 Task: Select the criteria, the date is before to in the "past year".
Action: Mouse moved to (214, 100)
Screenshot: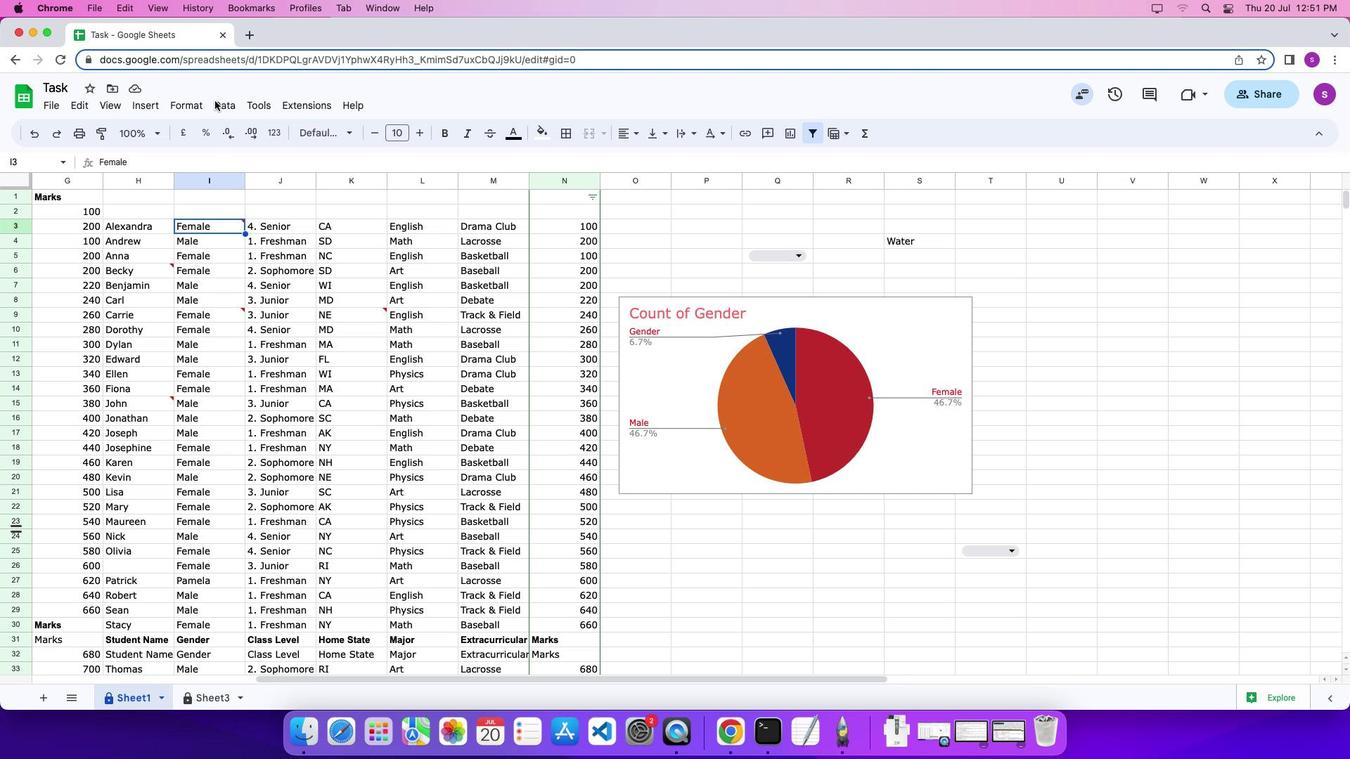 
Action: Mouse pressed left at (214, 100)
Screenshot: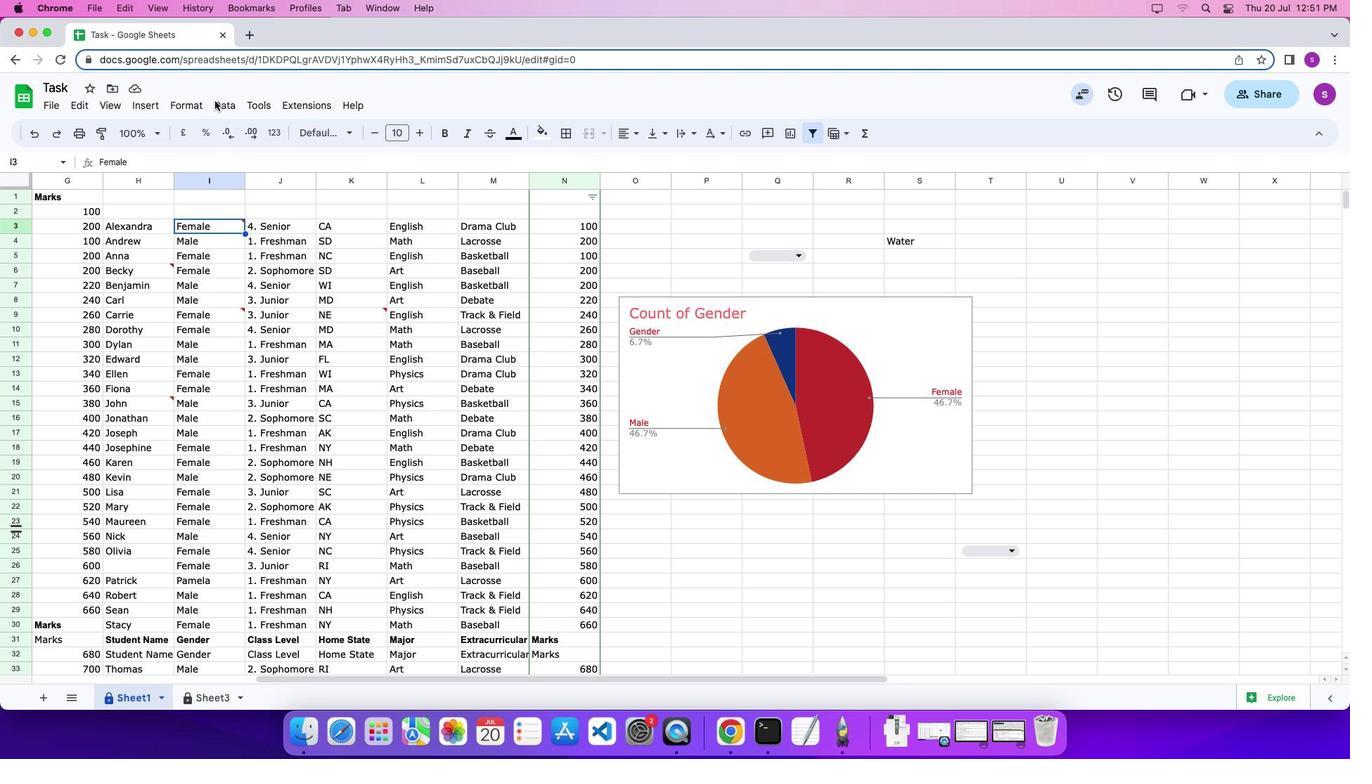 
Action: Mouse moved to (220, 103)
Screenshot: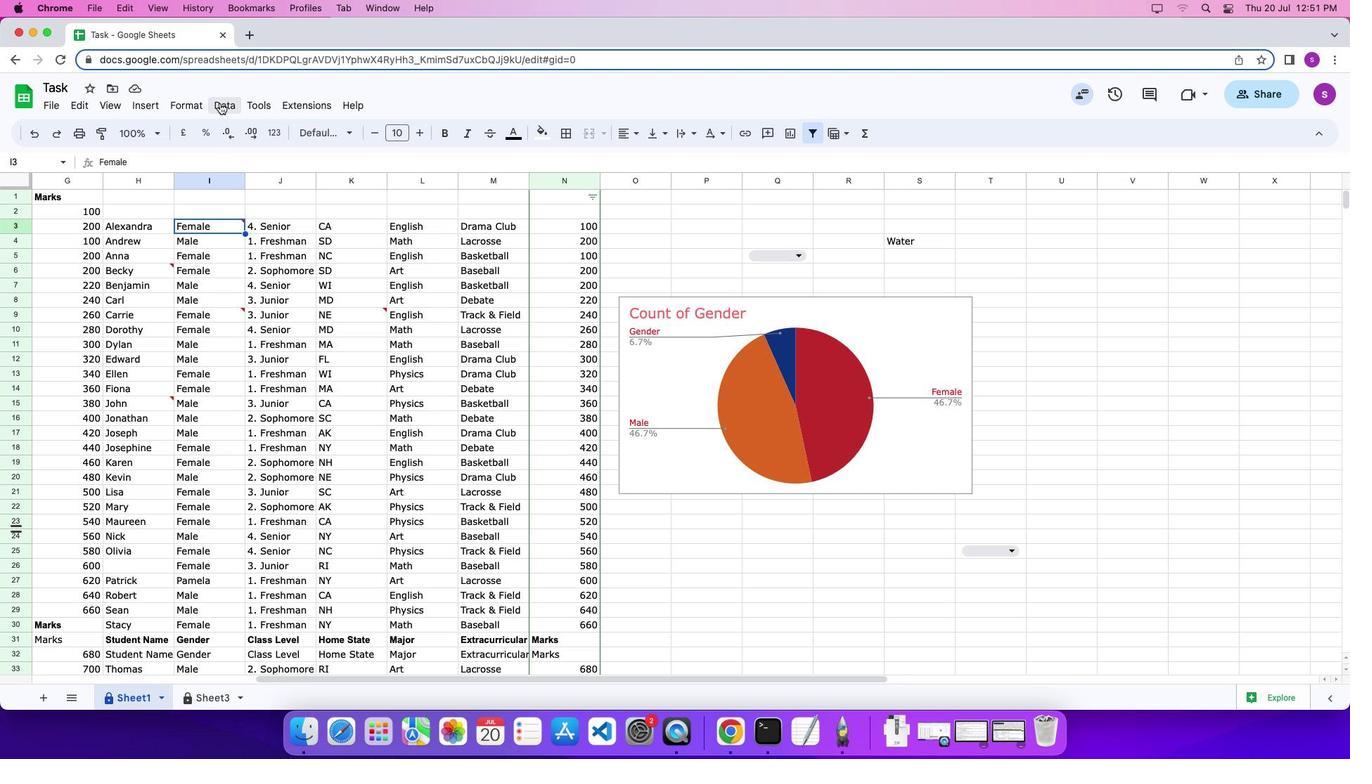 
Action: Mouse pressed left at (220, 103)
Screenshot: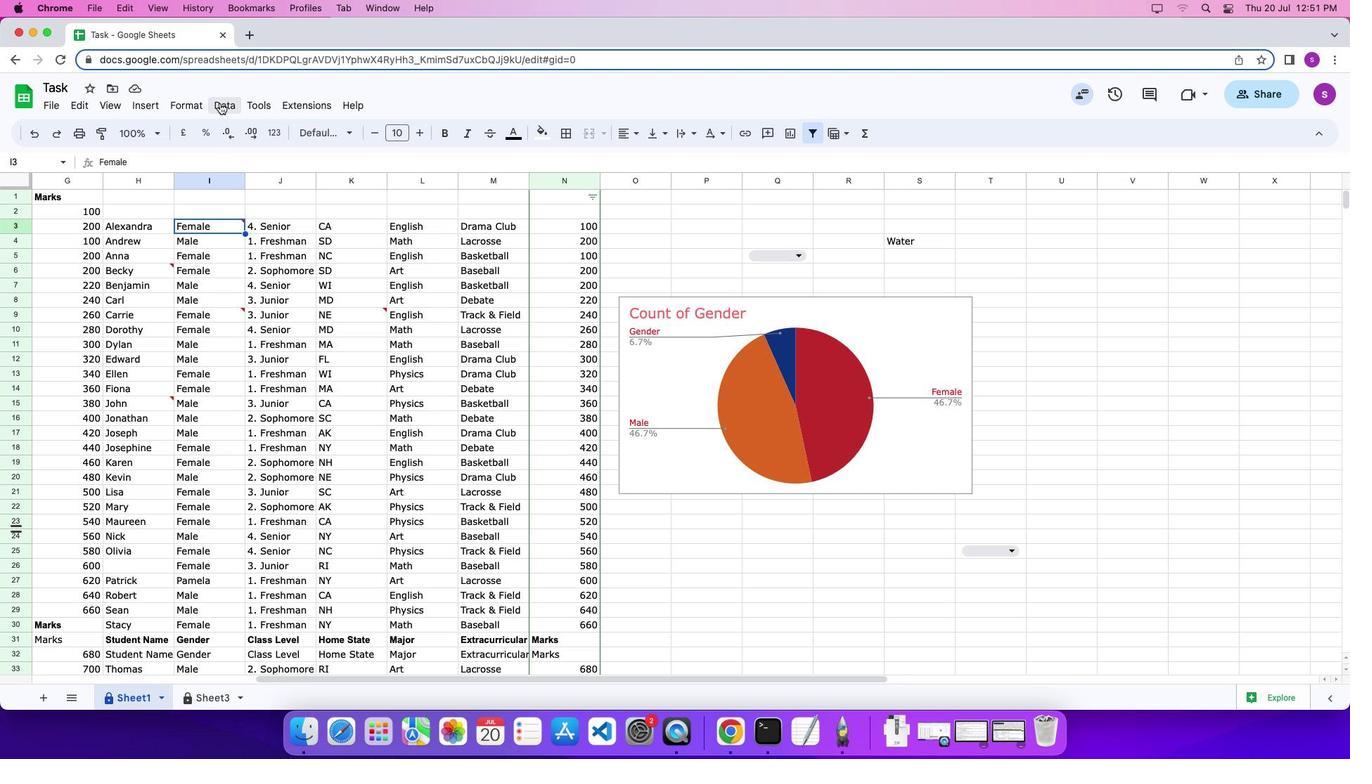
Action: Mouse moved to (253, 396)
Screenshot: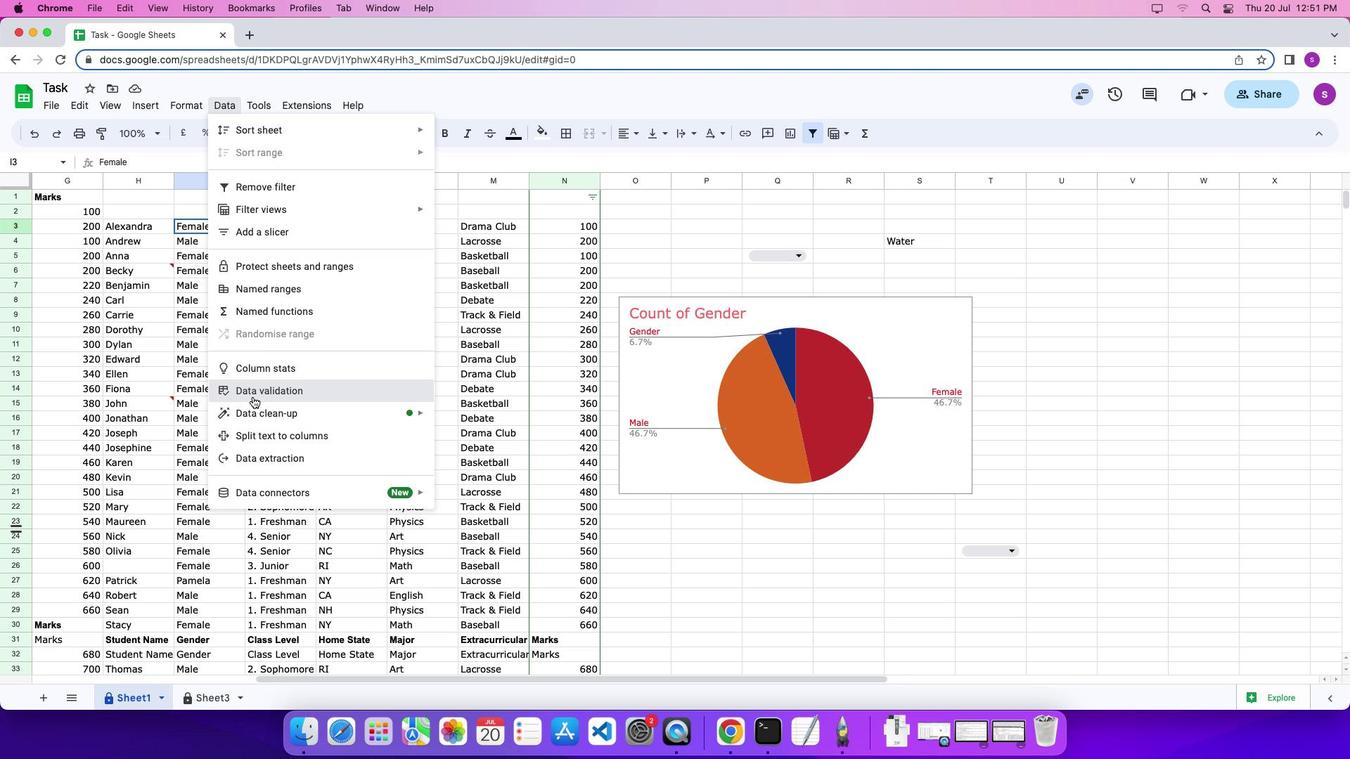 
Action: Mouse pressed left at (253, 396)
Screenshot: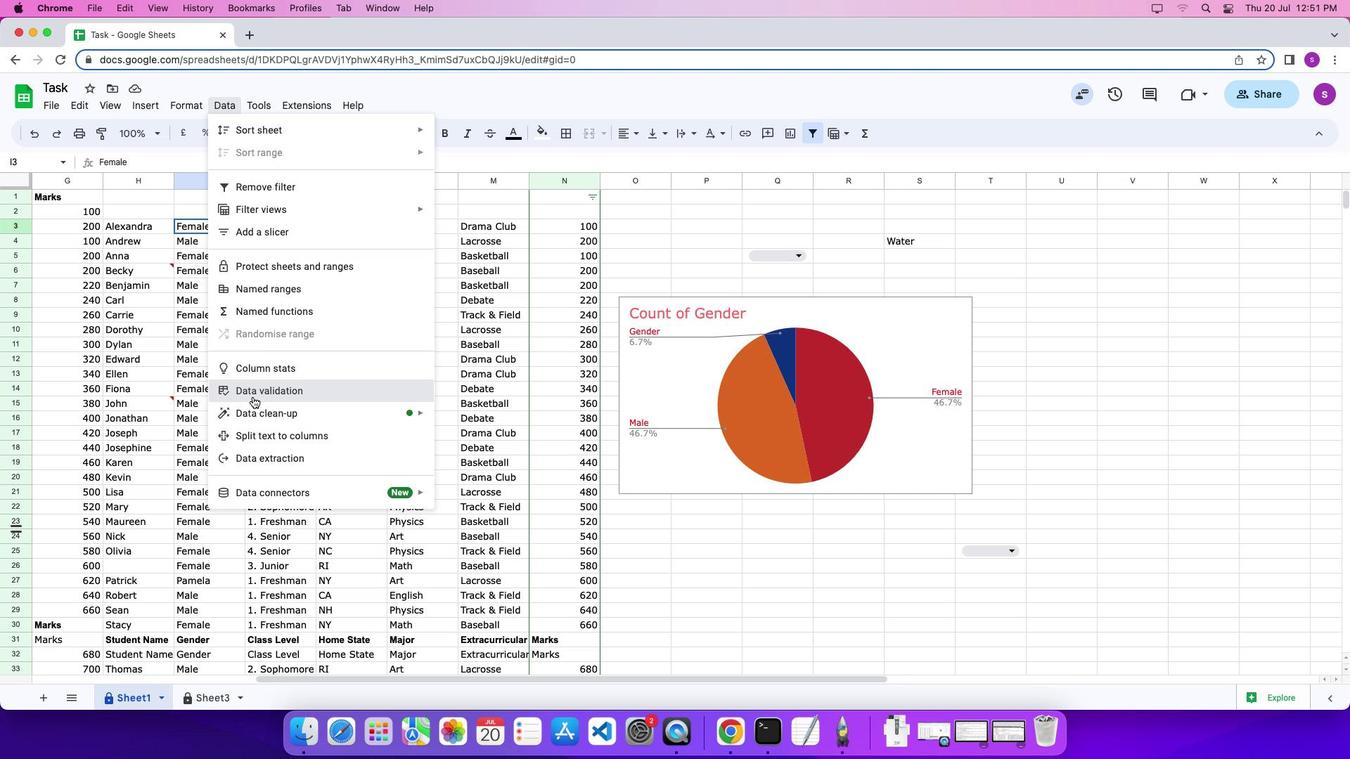 
Action: Mouse moved to (1275, 636)
Screenshot: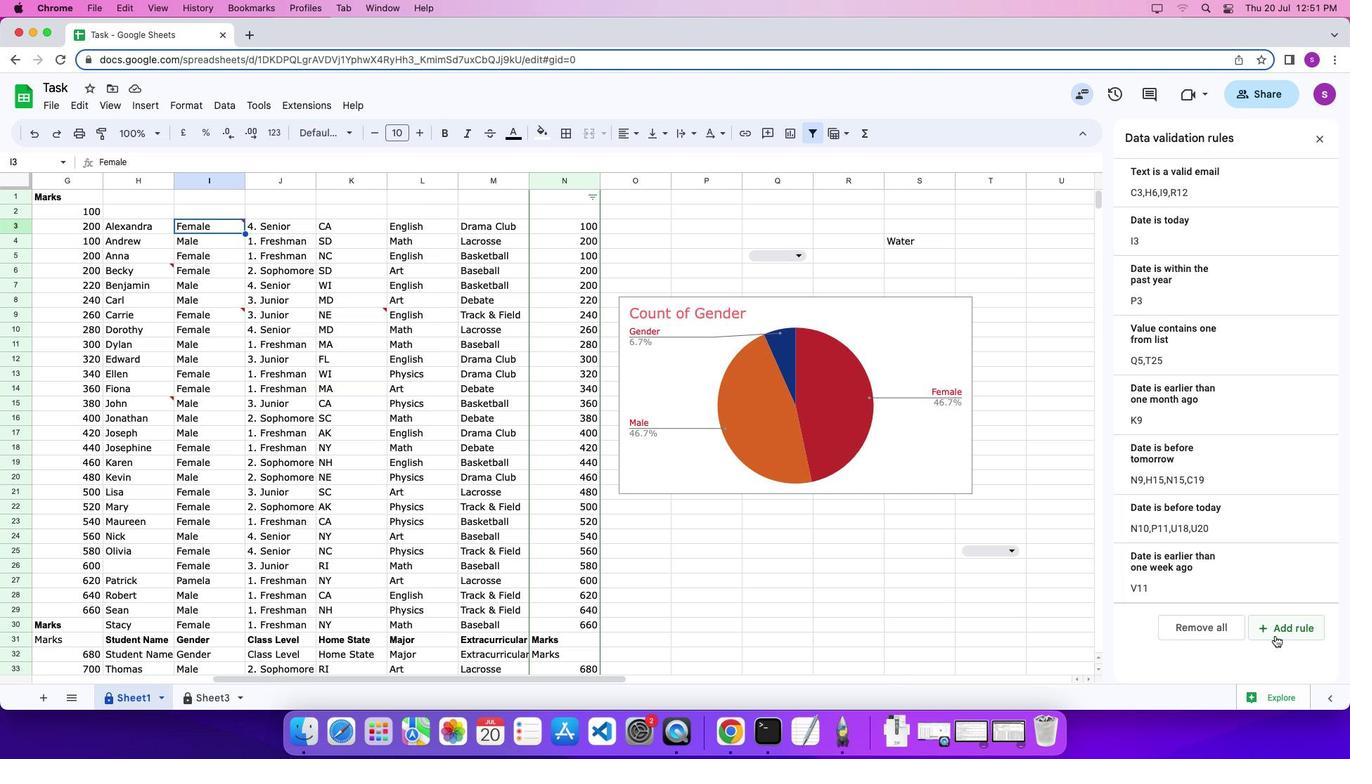 
Action: Mouse pressed left at (1275, 636)
Screenshot: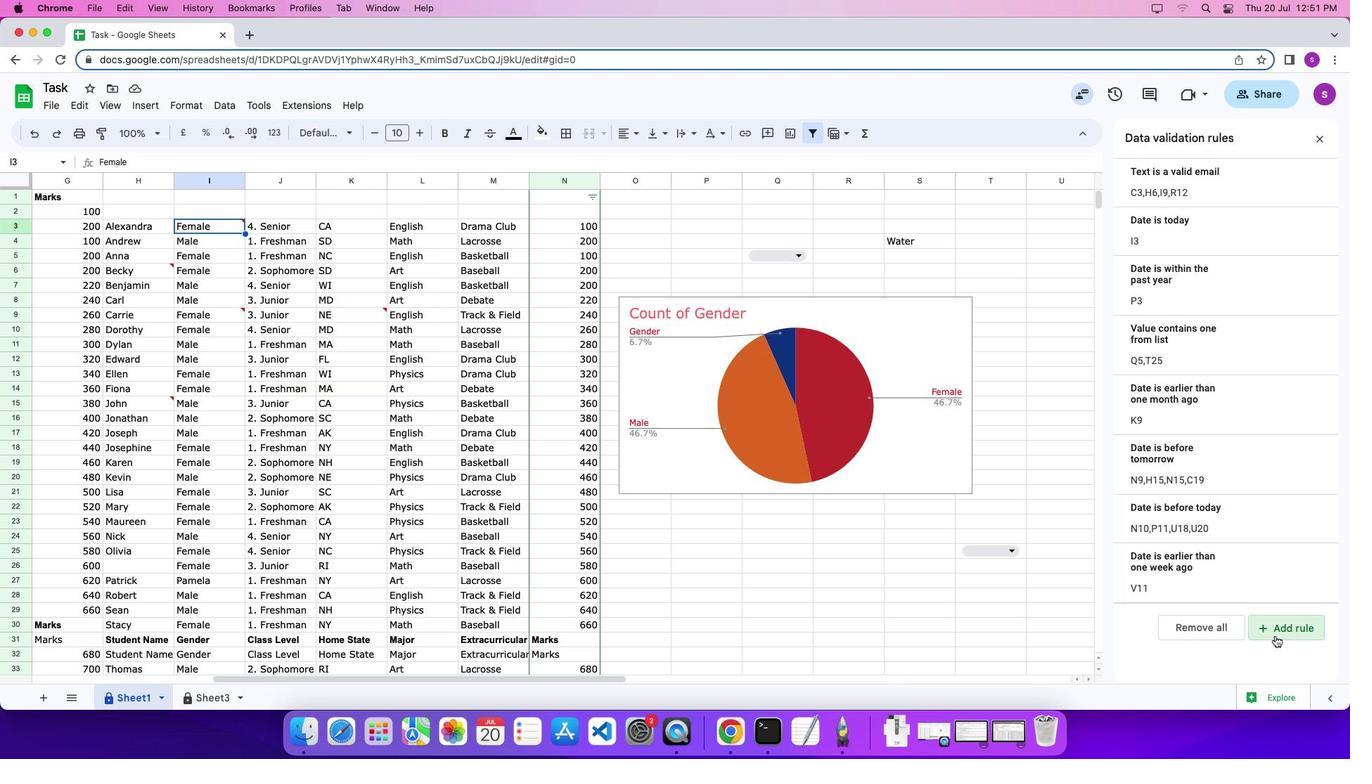 
Action: Mouse moved to (1182, 261)
Screenshot: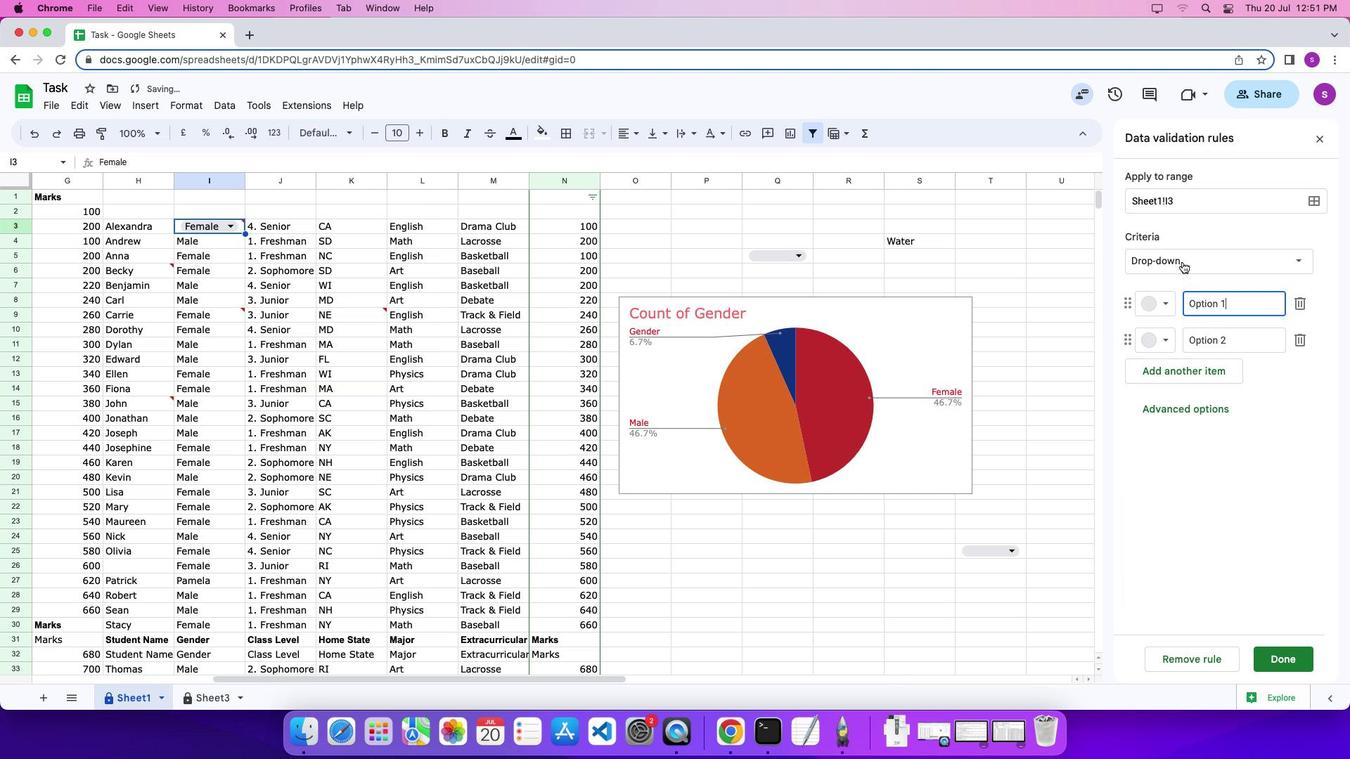 
Action: Mouse pressed left at (1182, 261)
Screenshot: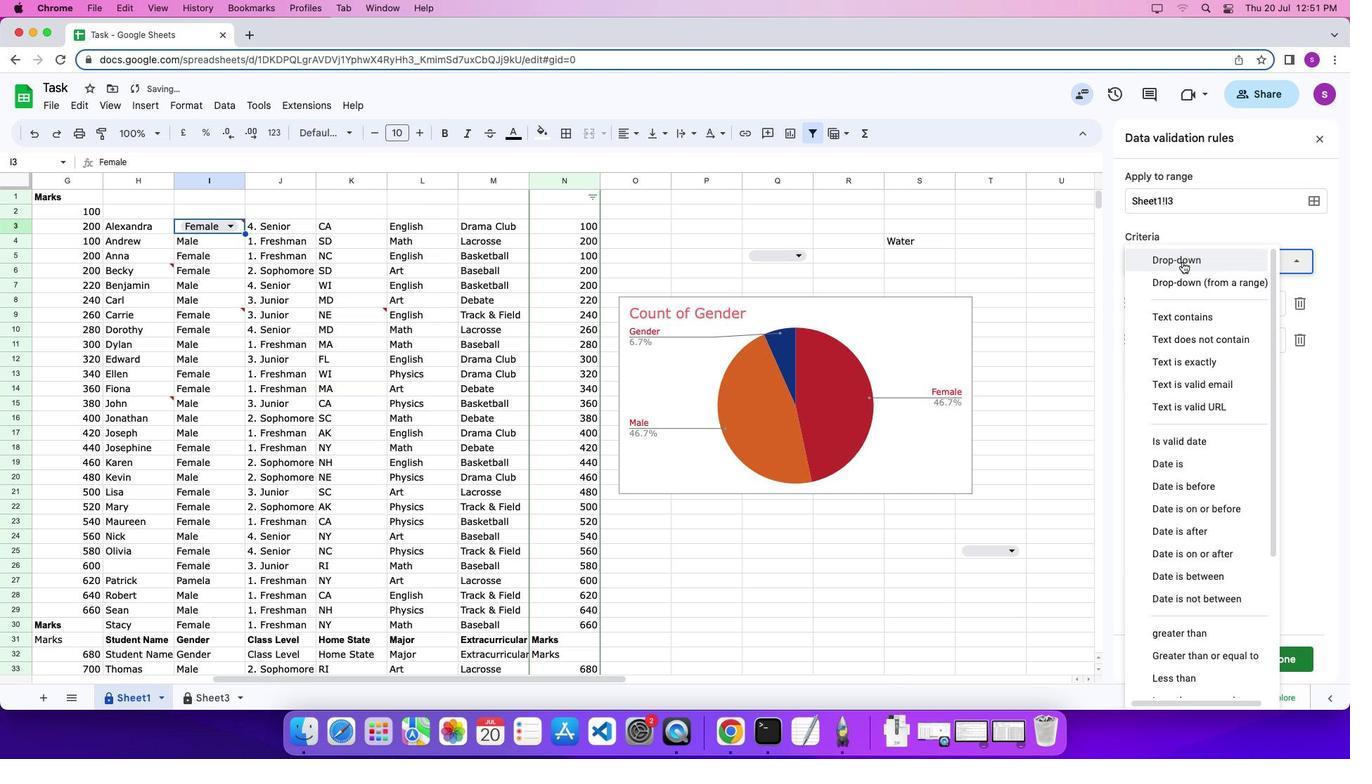 
Action: Mouse moved to (1217, 481)
Screenshot: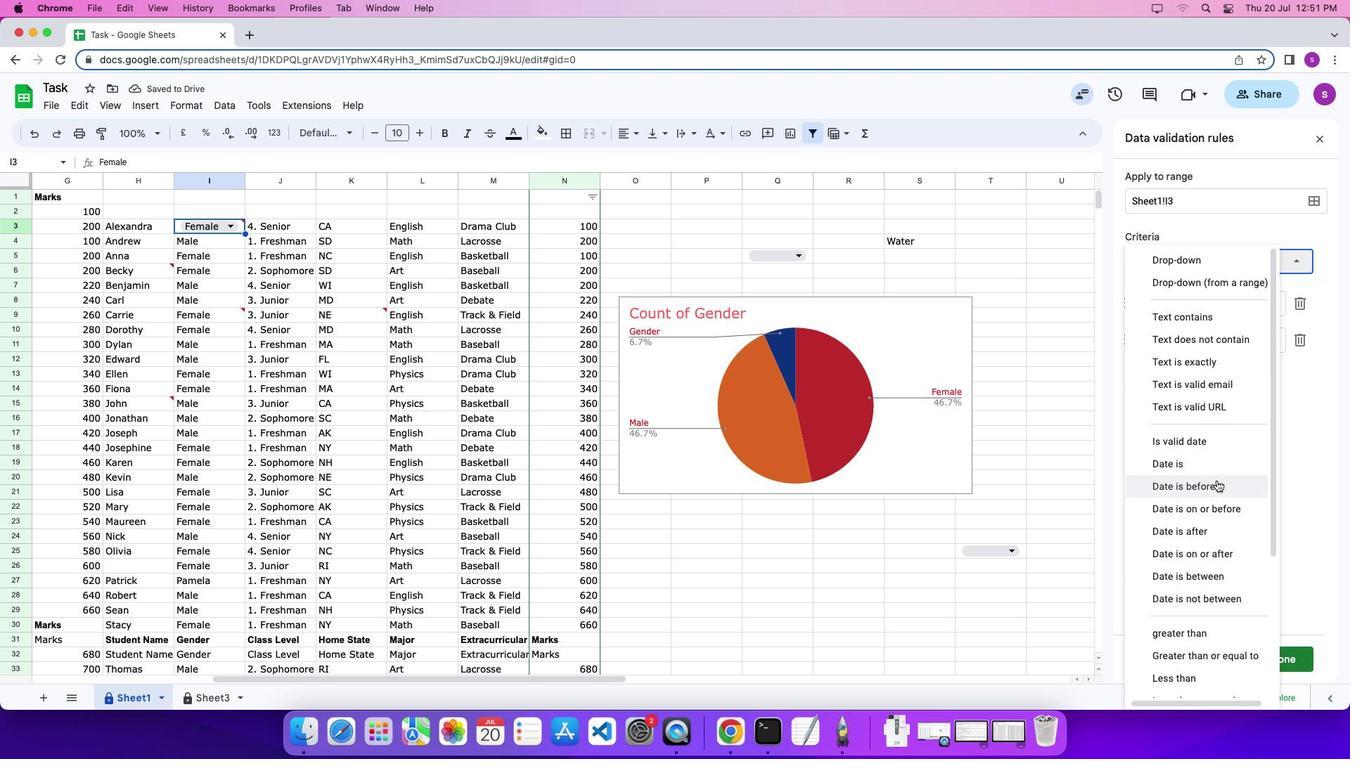 
Action: Mouse pressed left at (1217, 481)
Screenshot: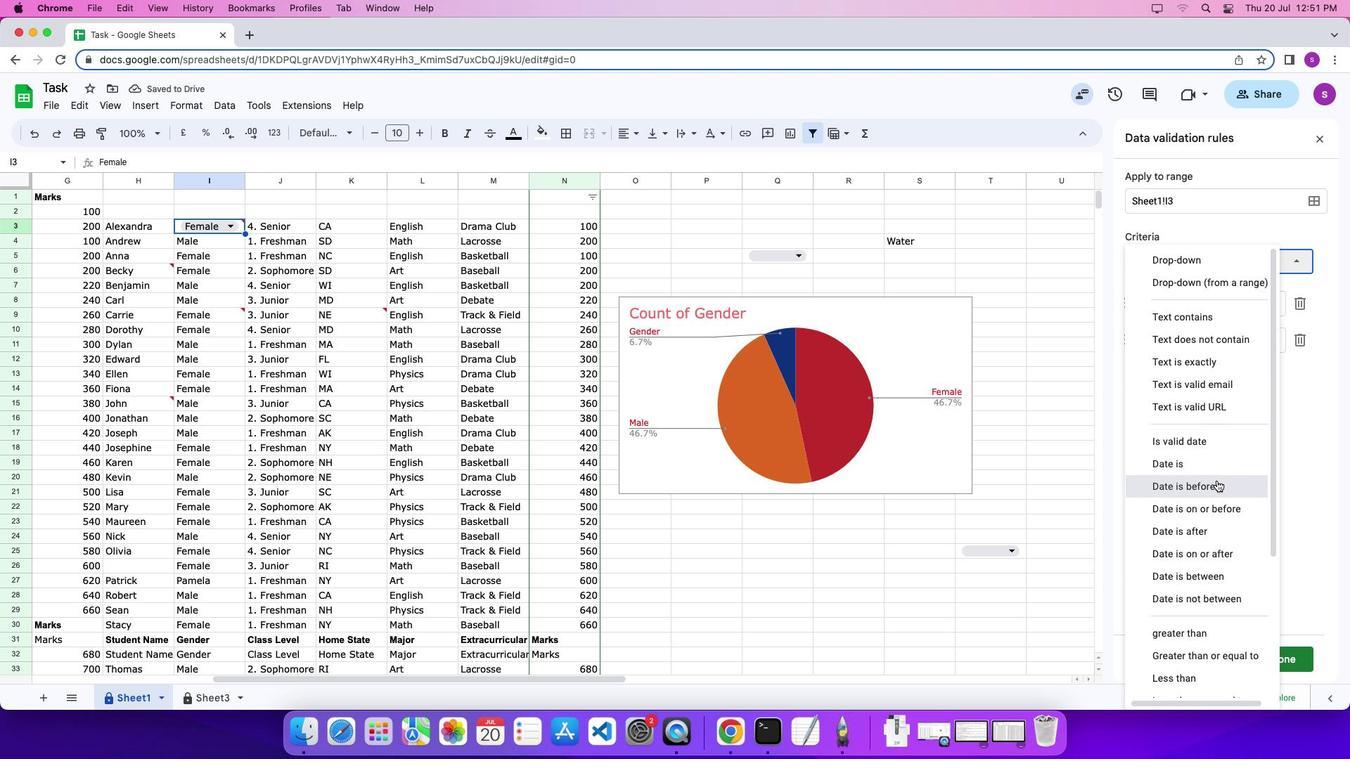 
Action: Mouse moved to (1220, 293)
Screenshot: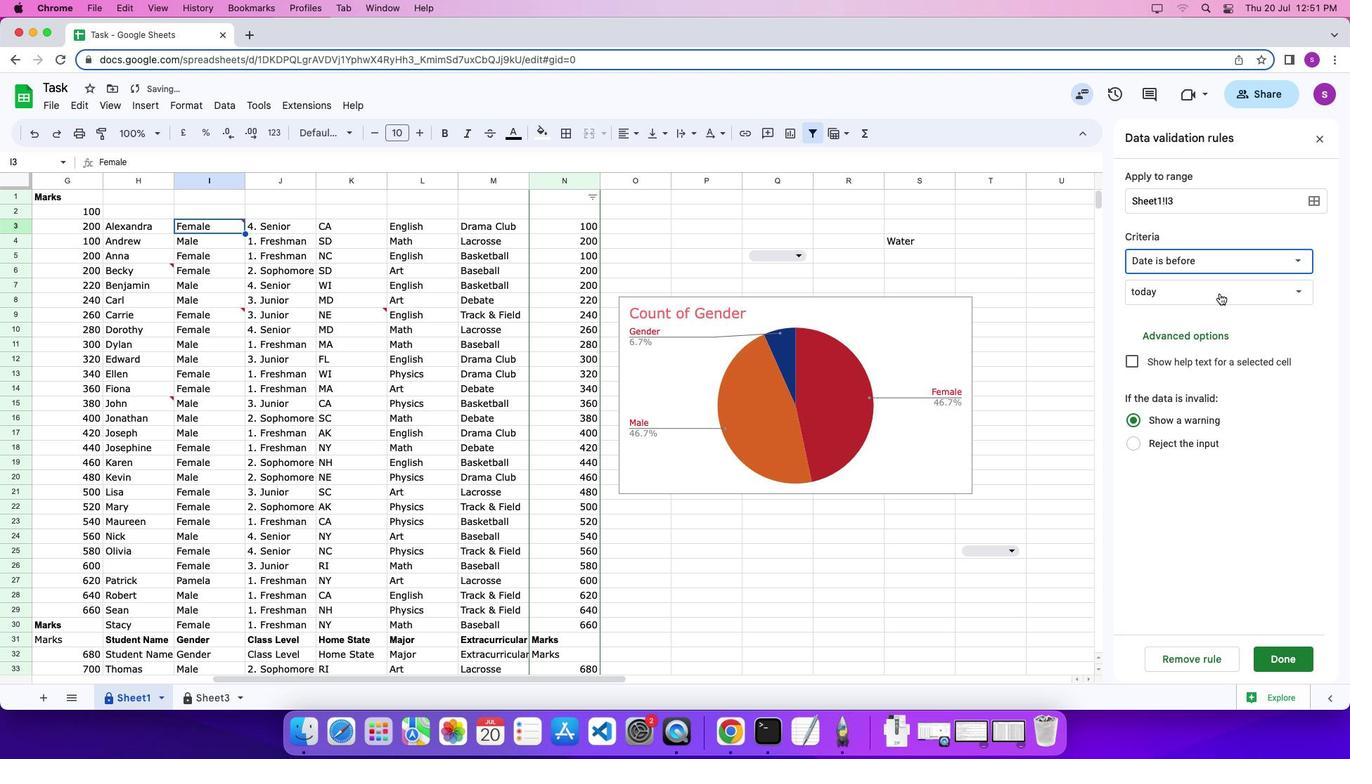 
Action: Mouse pressed left at (1220, 293)
Screenshot: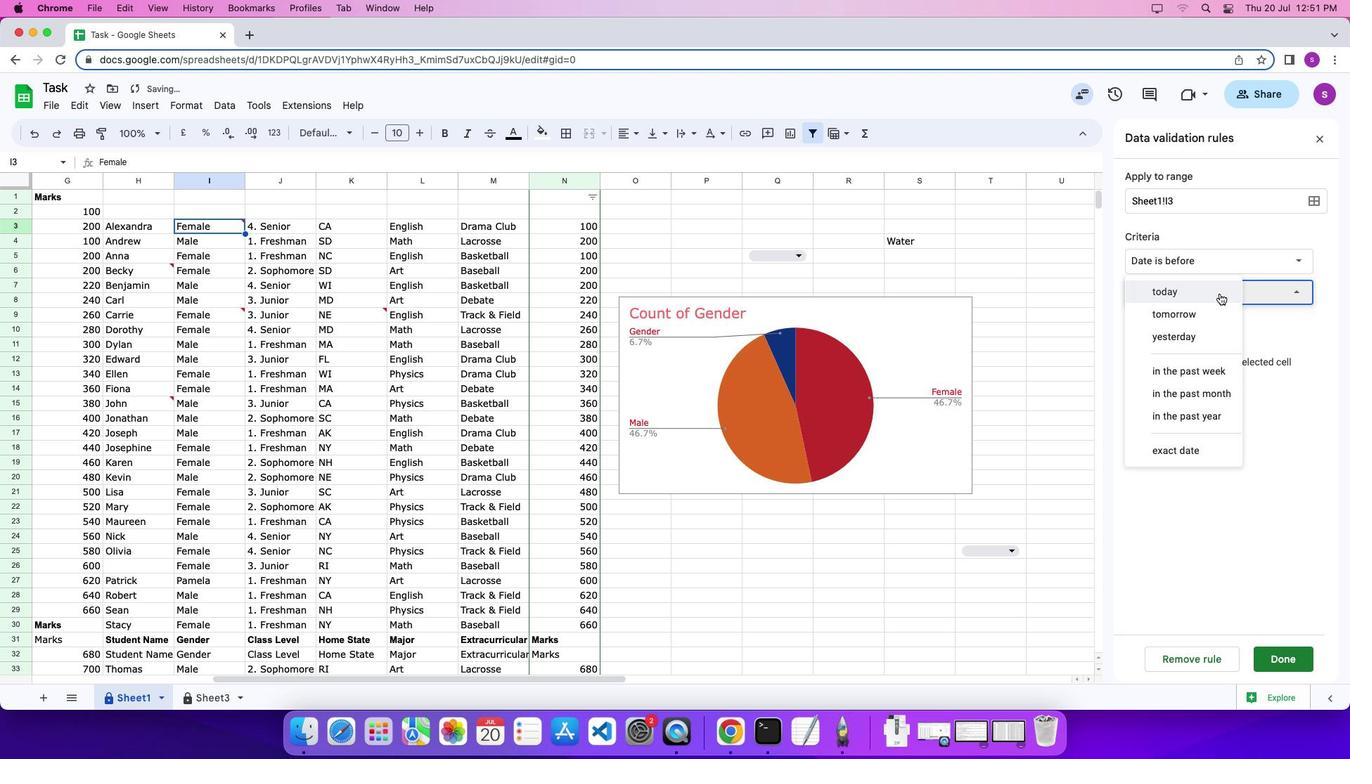 
Action: Mouse moved to (1218, 407)
Screenshot: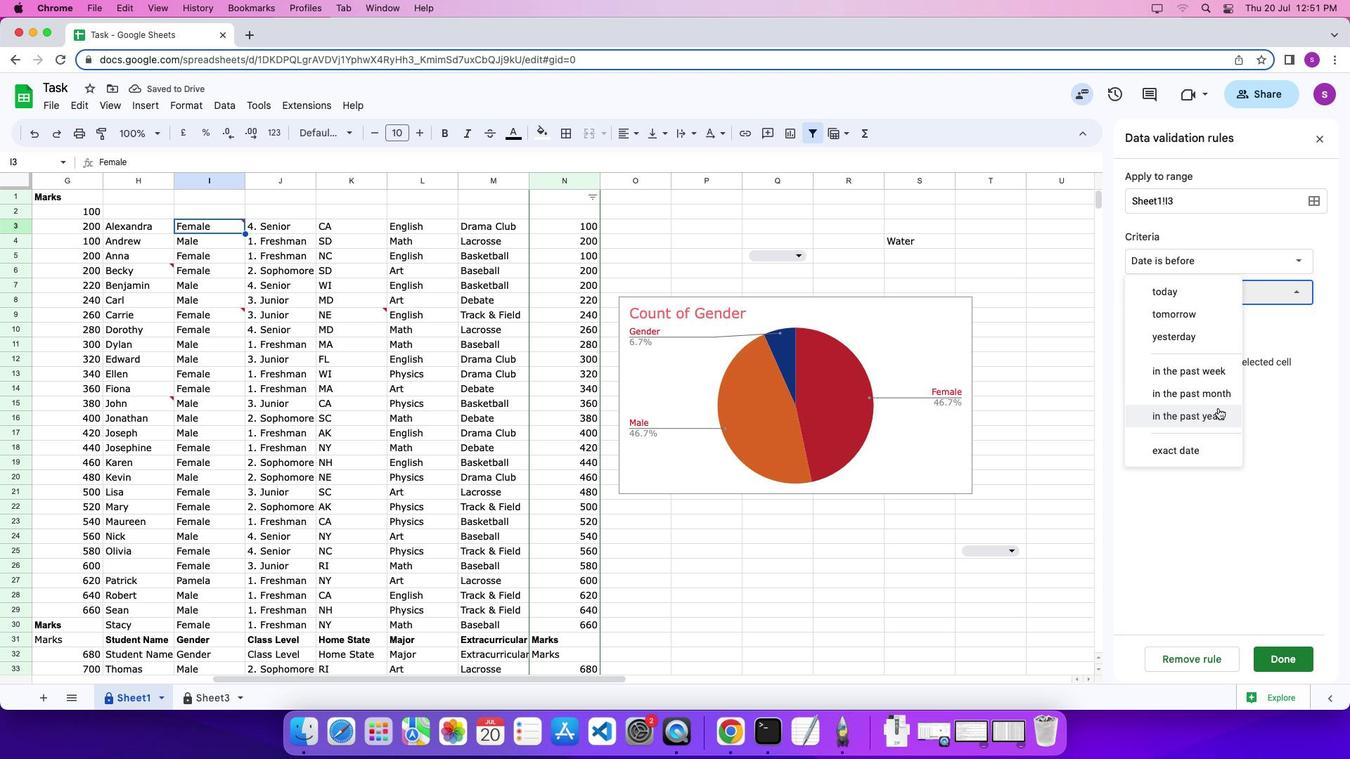 
Action: Mouse pressed left at (1218, 407)
Screenshot: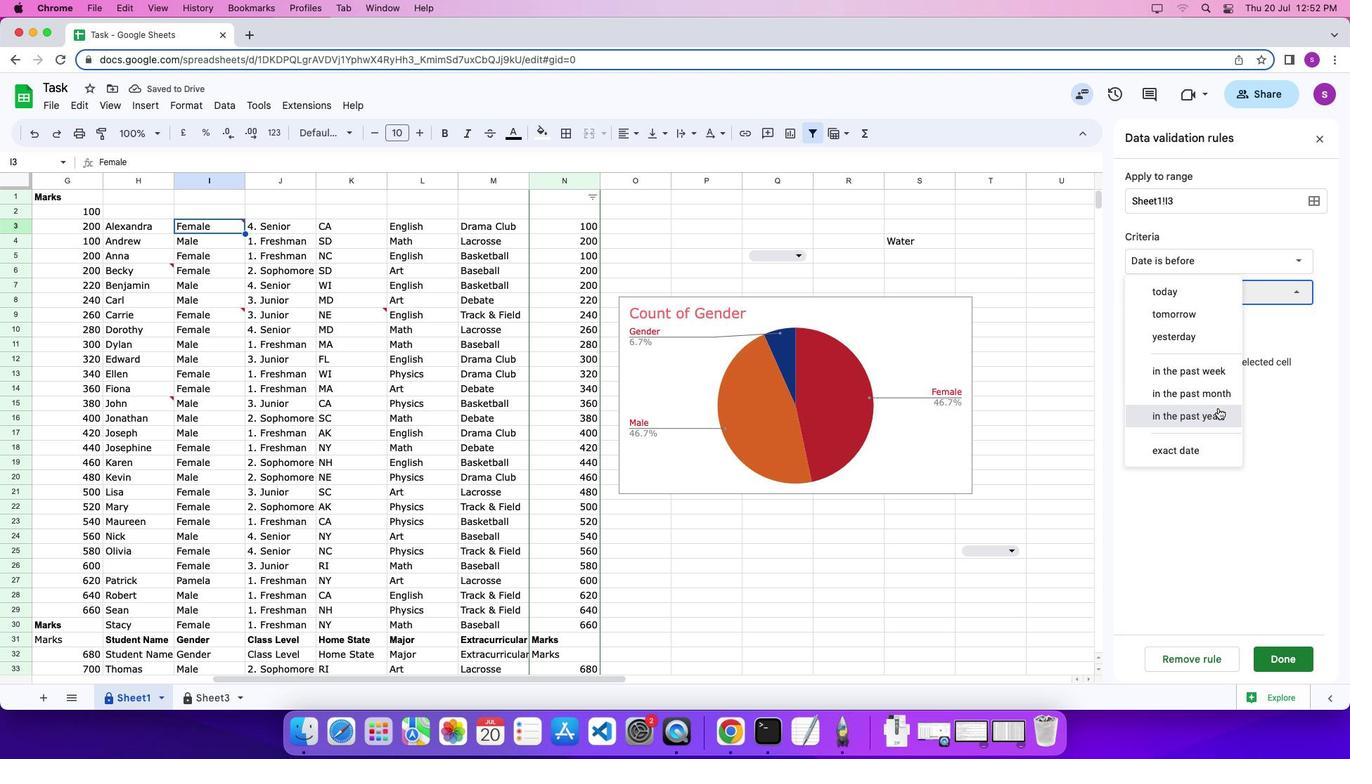 
Action: Mouse moved to (1278, 652)
Screenshot: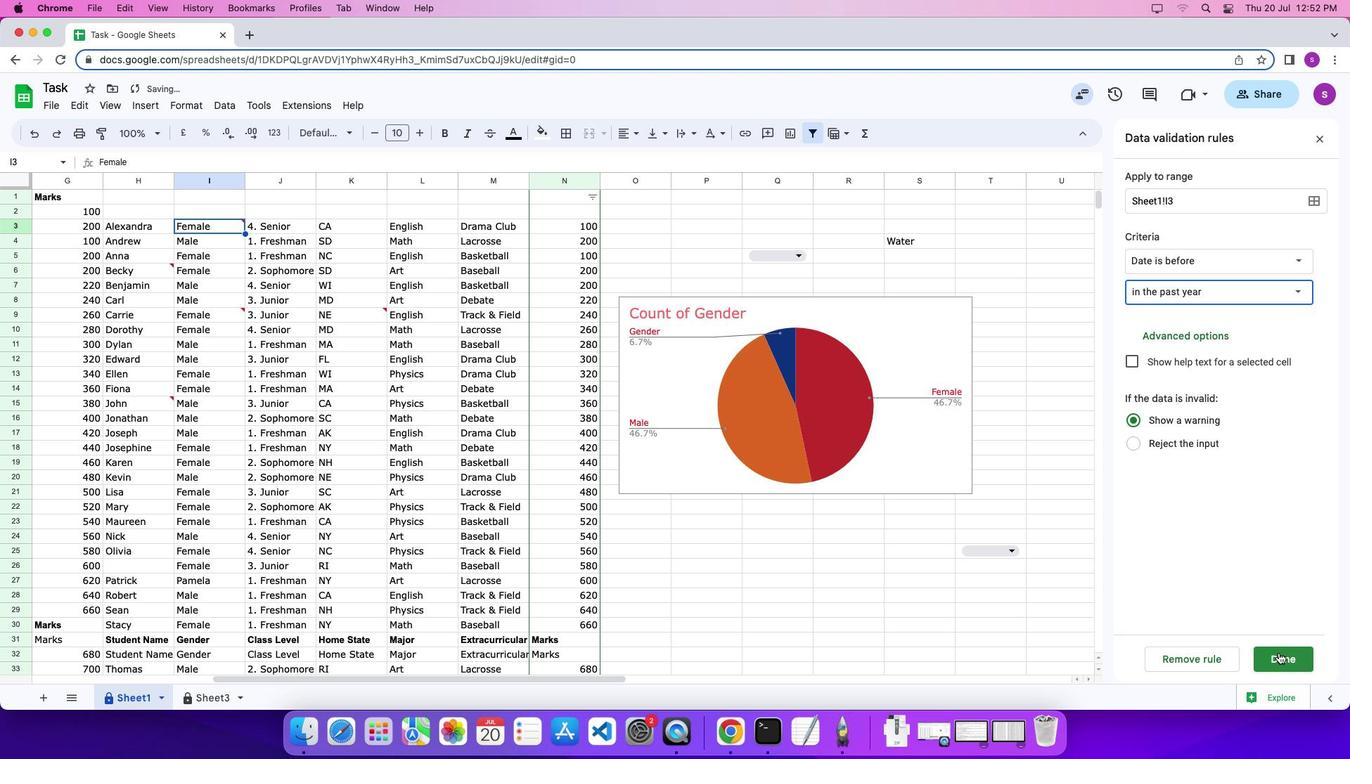 
Action: Mouse pressed left at (1278, 652)
Screenshot: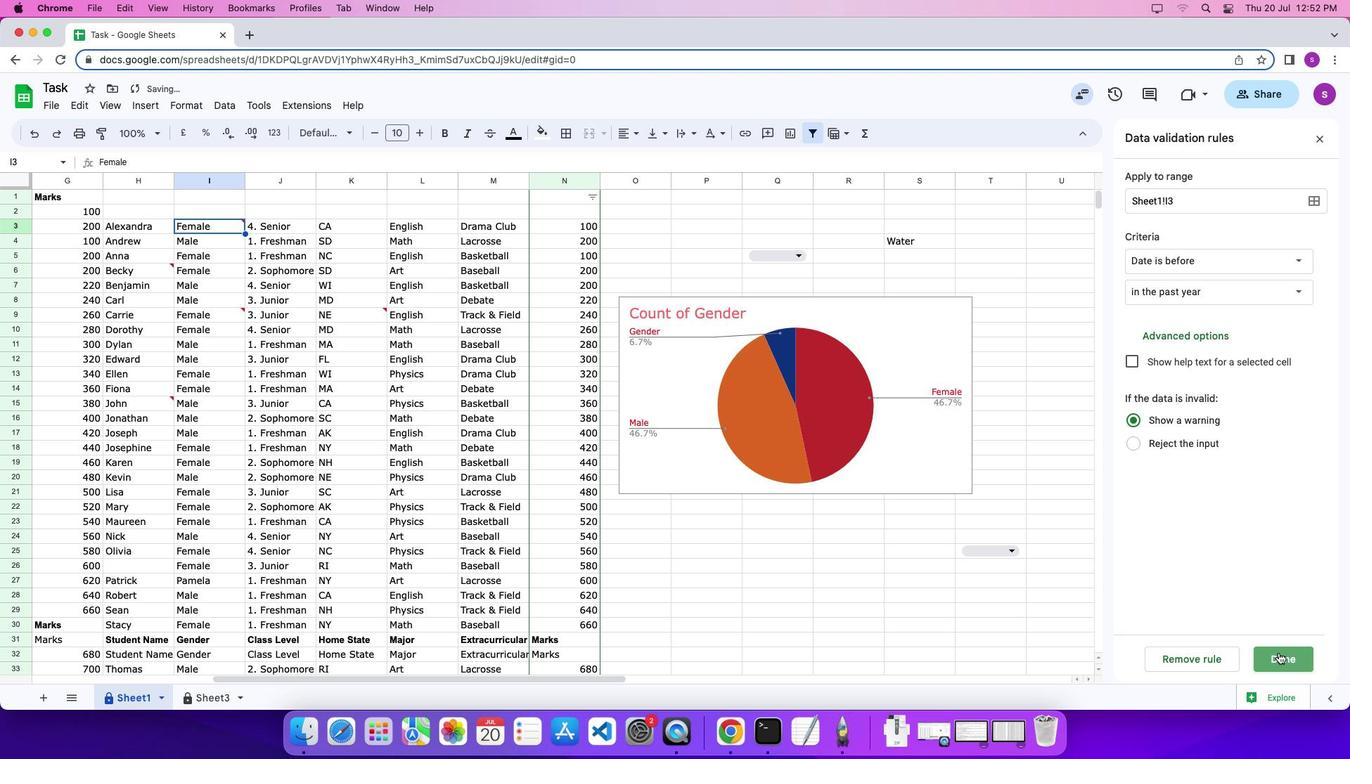 
